 Task: Locate the nearest lighthouses to Martha's Vineyard, Massachusetts, and Nantucket, Massachusetts.
Action: Mouse moved to (126, 83)
Screenshot: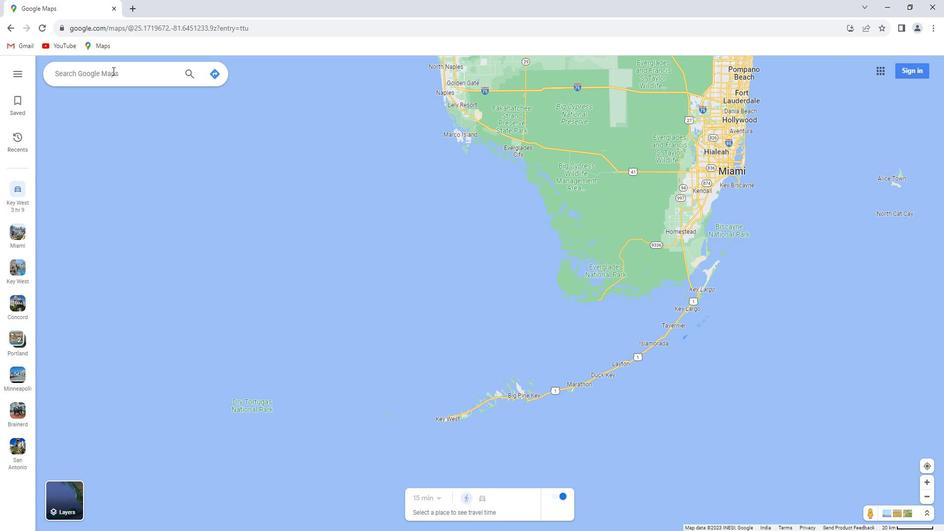 
Action: Mouse pressed left at (126, 83)
Screenshot: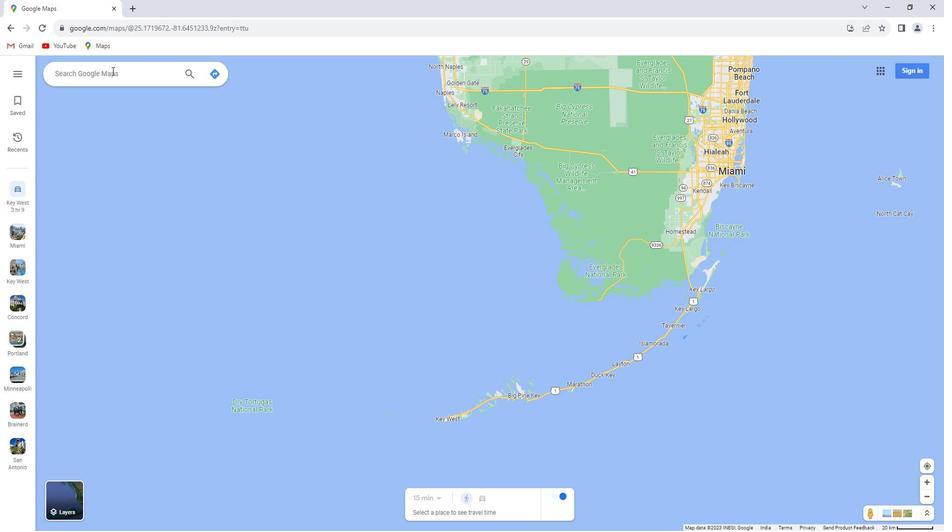 
Action: Key pressed <Key.shift>Martha's<Key.space><Key.shift>Vineyard,<Key.space><Key.shift>Massachusetts
Screenshot: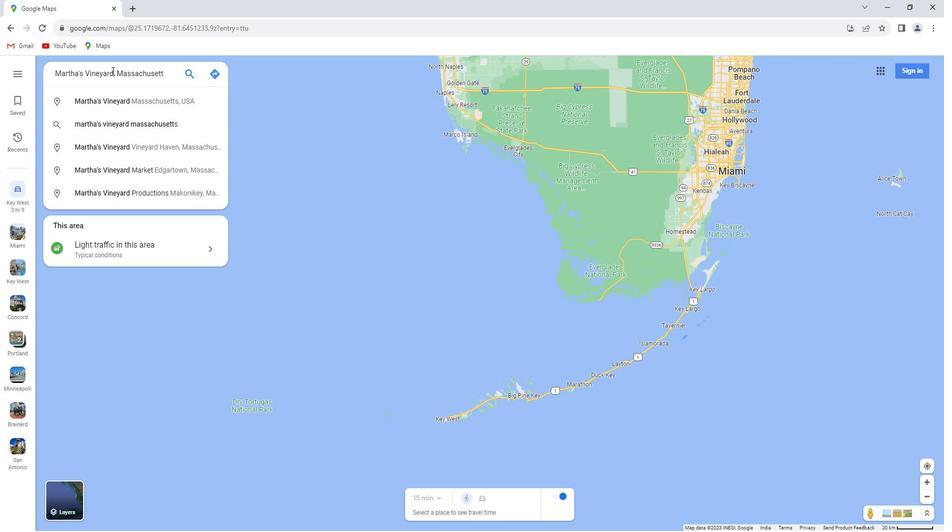 
Action: Mouse moved to (257, 127)
Screenshot: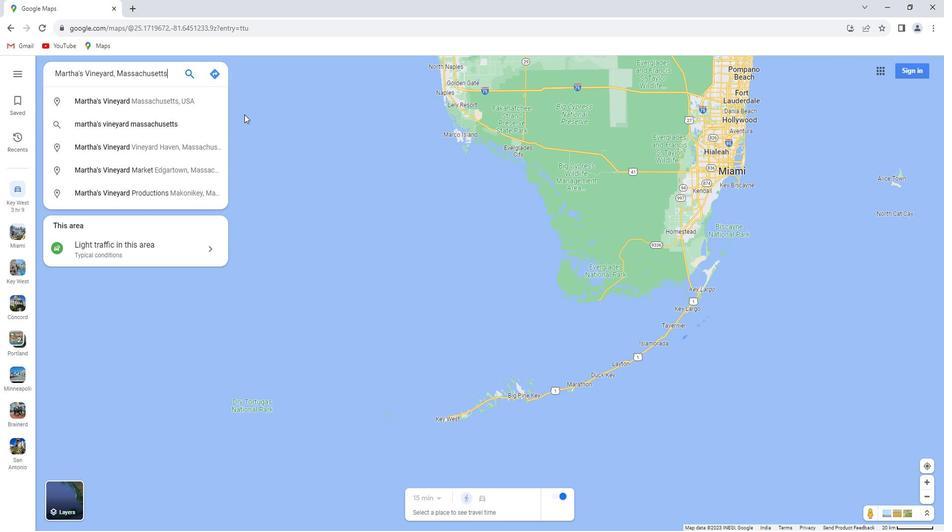 
Action: Key pressed <Key.enter>
Screenshot: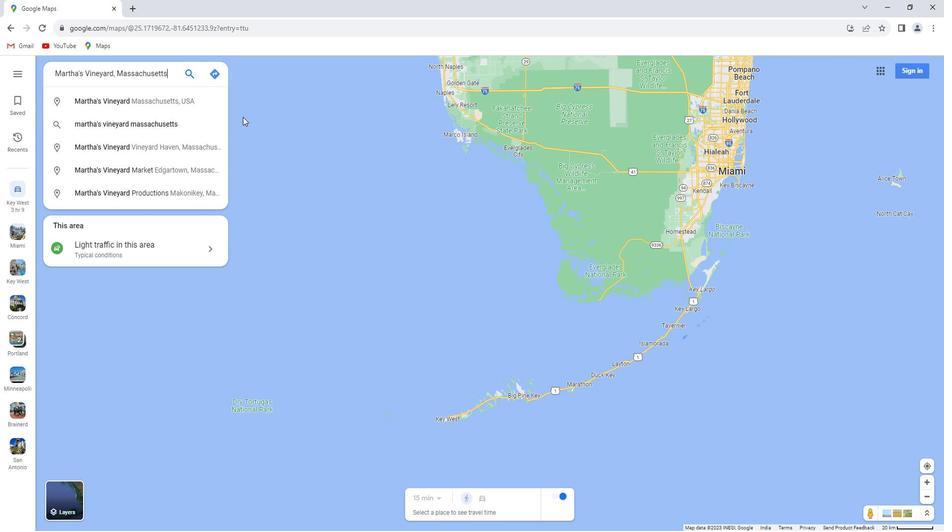 
Action: Mouse moved to (155, 276)
Screenshot: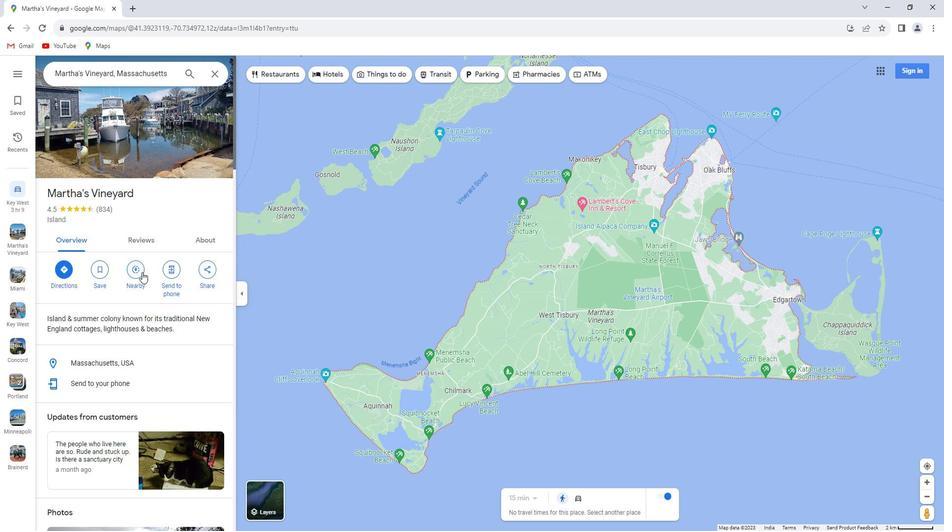 
Action: Mouse pressed left at (155, 276)
Screenshot: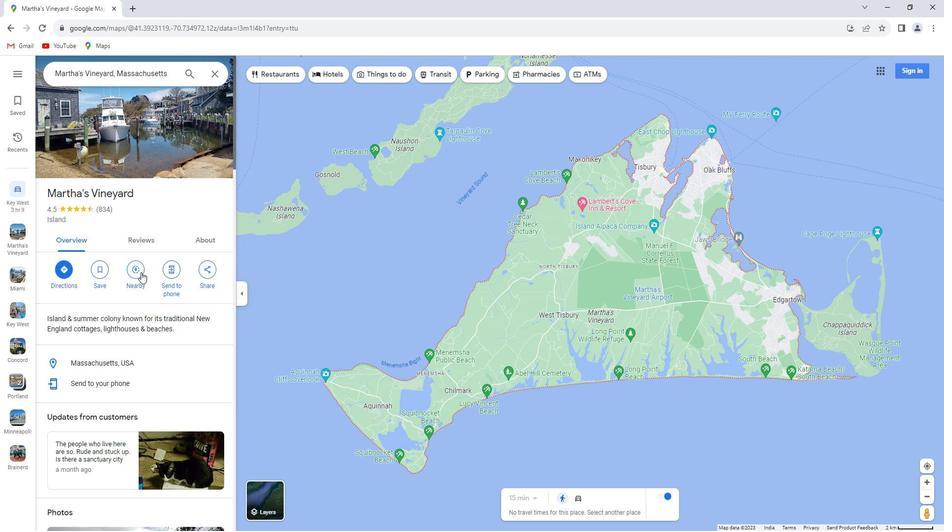 
Action: Key pressed lighthouses<Key.enter>
Screenshot: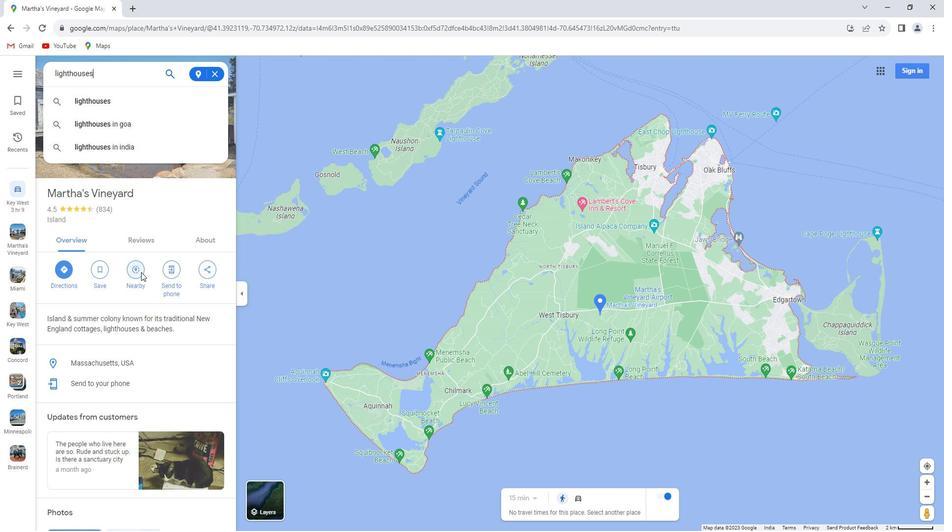 
Action: Mouse moved to (230, 88)
Screenshot: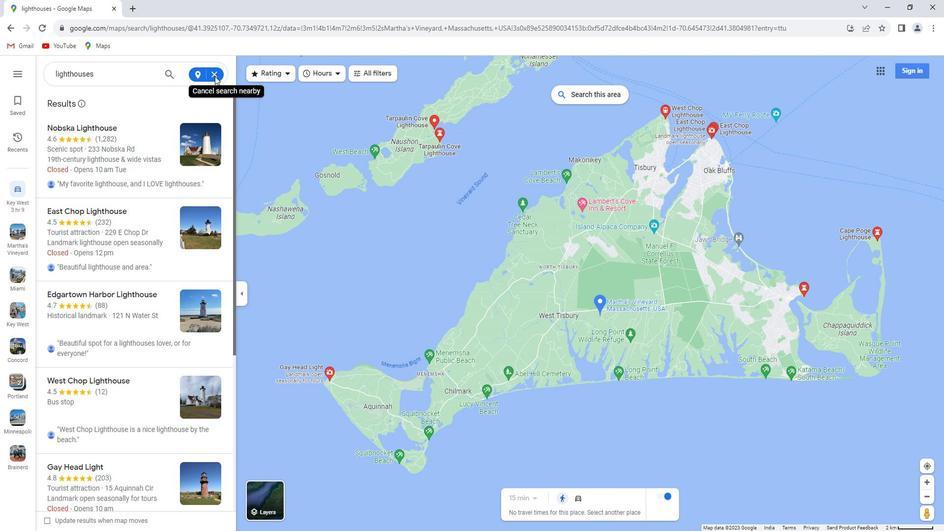
Action: Mouse pressed left at (230, 88)
Screenshot: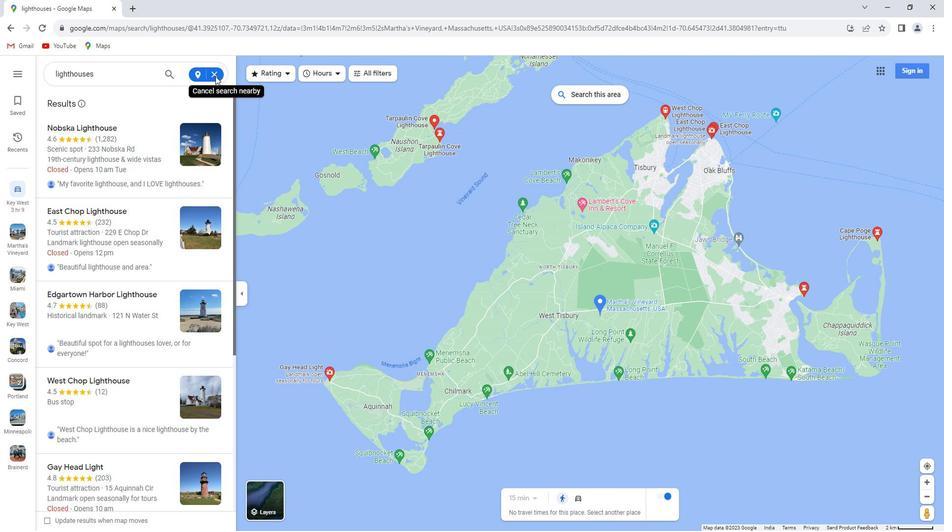 
Action: Mouse moved to (226, 89)
Screenshot: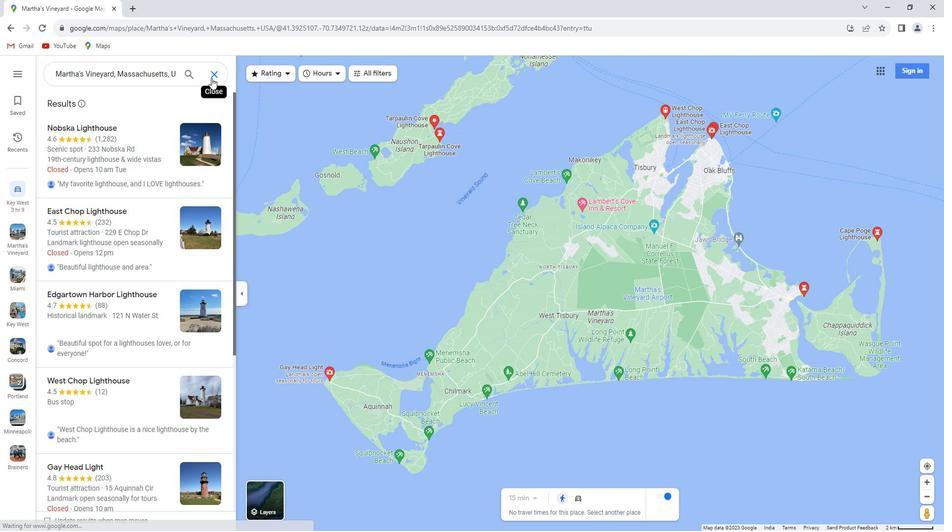 
Action: Mouse pressed left at (226, 89)
Screenshot: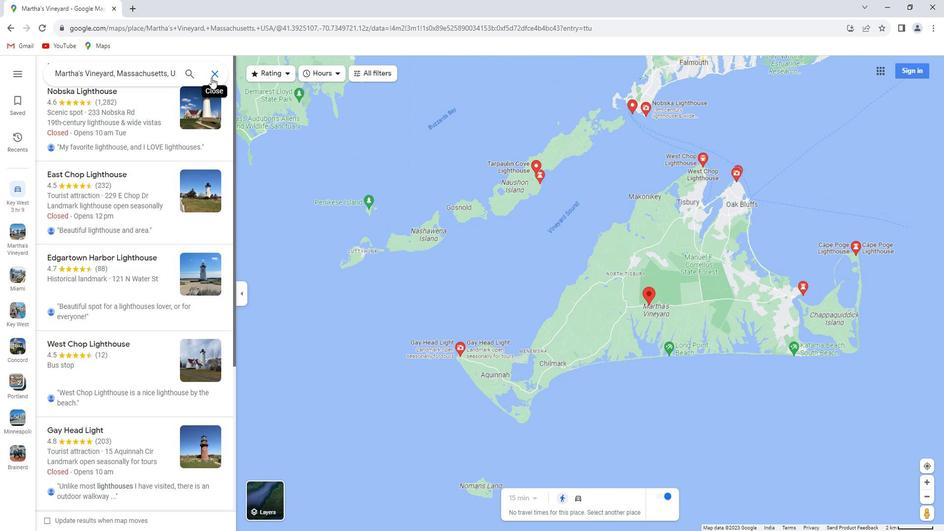 
Action: Mouse moved to (135, 90)
Screenshot: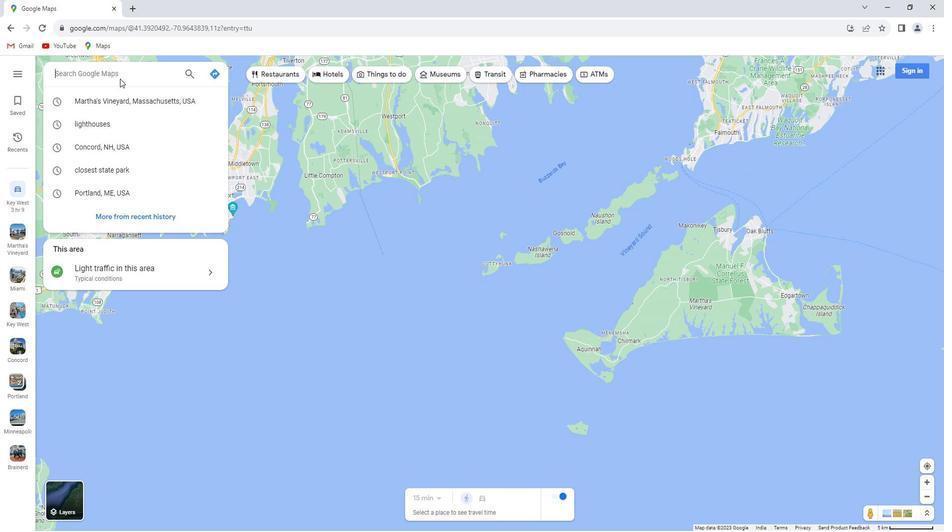 
Action: Key pressed <Key.shift>Nantucket,<Key.space><Key.shift>Masa<Key.backspace>sachusetts<Key.enter>
Screenshot: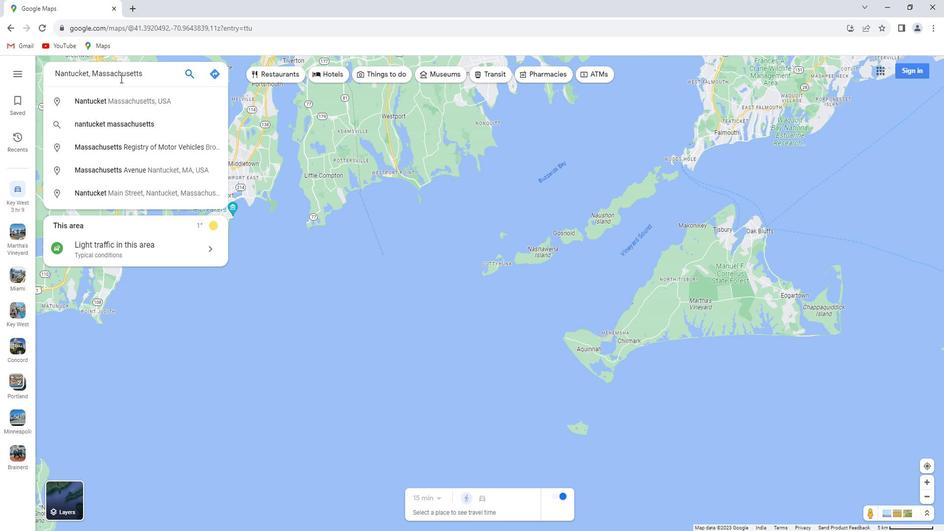 
Action: Mouse moved to (151, 254)
Screenshot: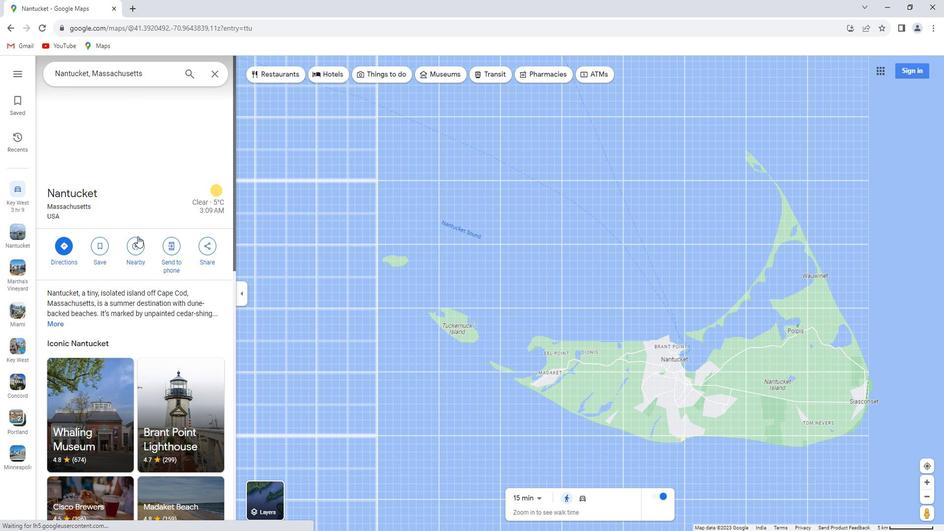 
Action: Mouse pressed left at (151, 254)
Screenshot: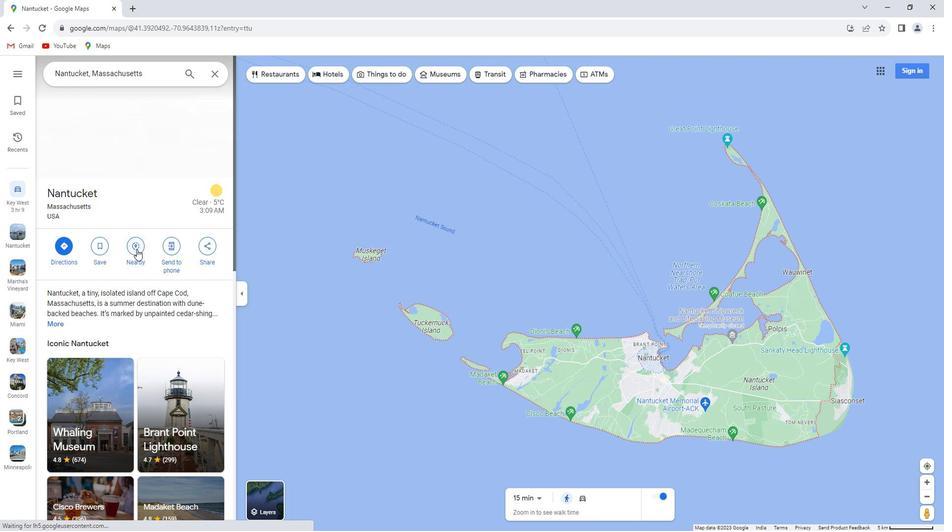 
Action: Key pressed lighthouses<Key.enter>
Screenshot: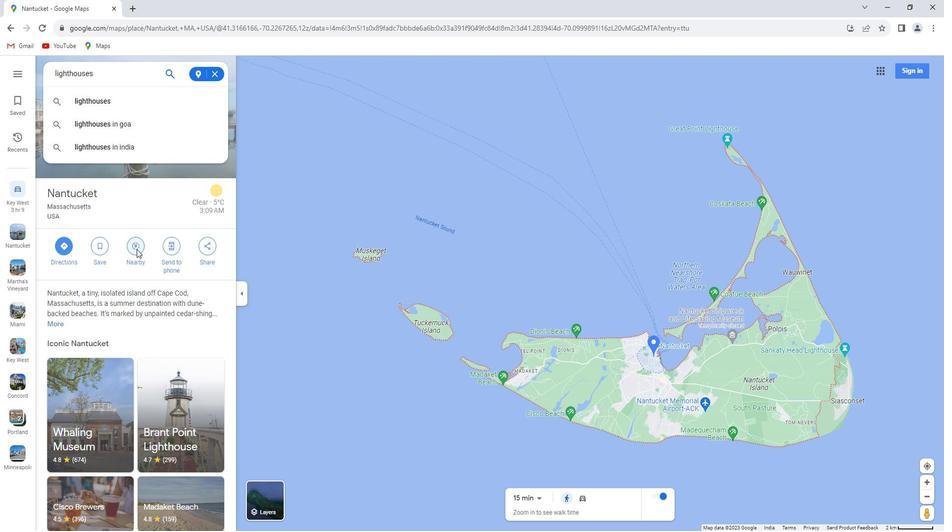 
